 Task: Discover historical landmarks in Boston, Massachusetts, and Philadelphia, Pennsylvania.
Action: Mouse moved to (147, 74)
Screenshot: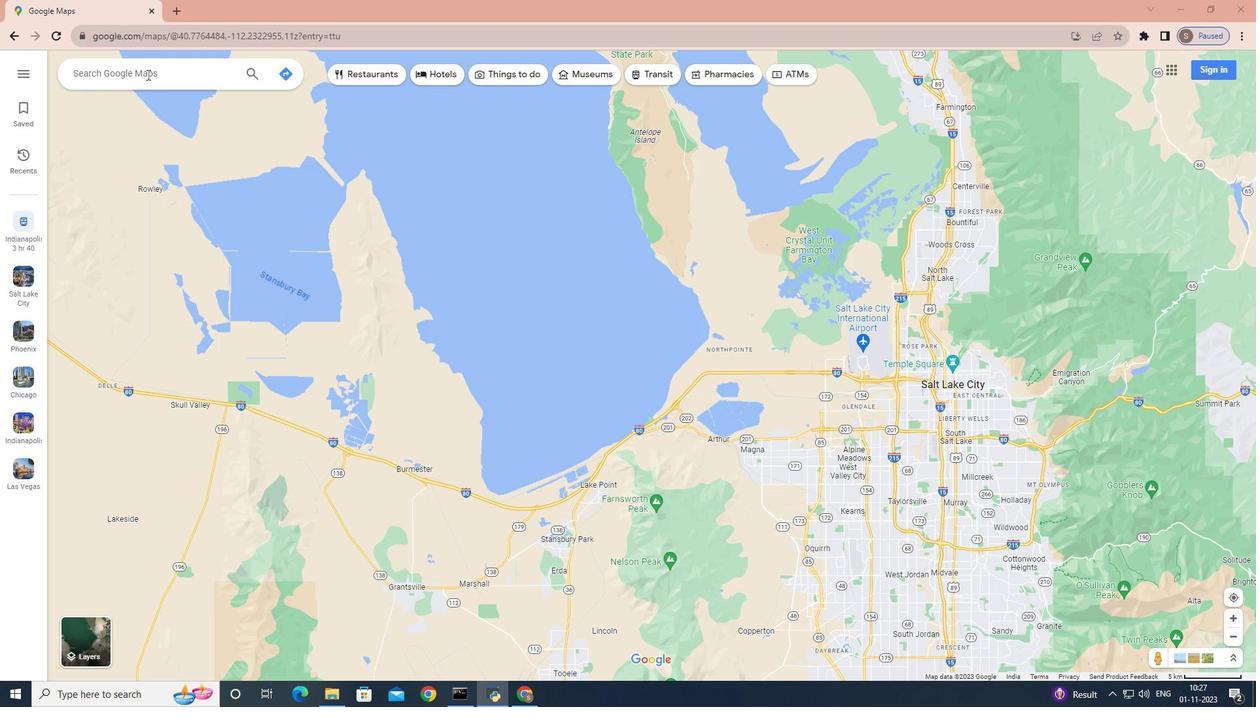 
Action: Mouse pressed left at (147, 74)
Screenshot: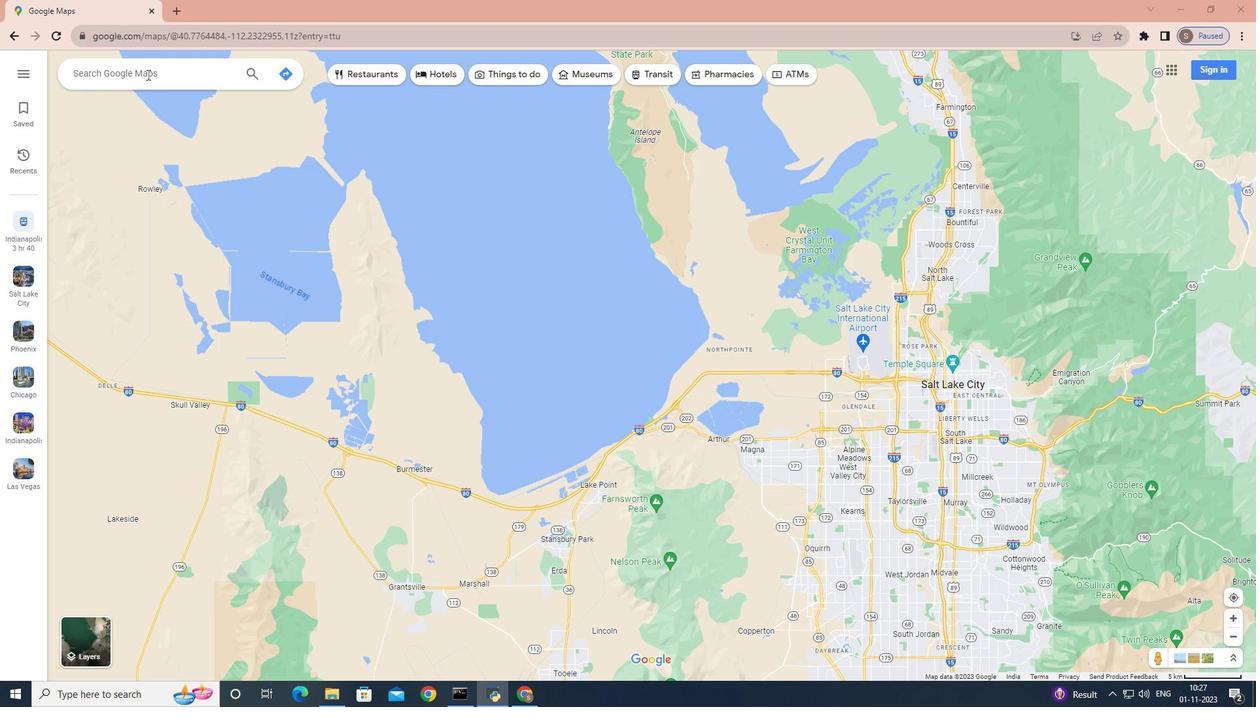 
Action: Key pressed <Key.shift_r>Boston,<Key.space><Key.shift_r>Masa<Key.backspace>sachusetts<Key.enter>
Screenshot: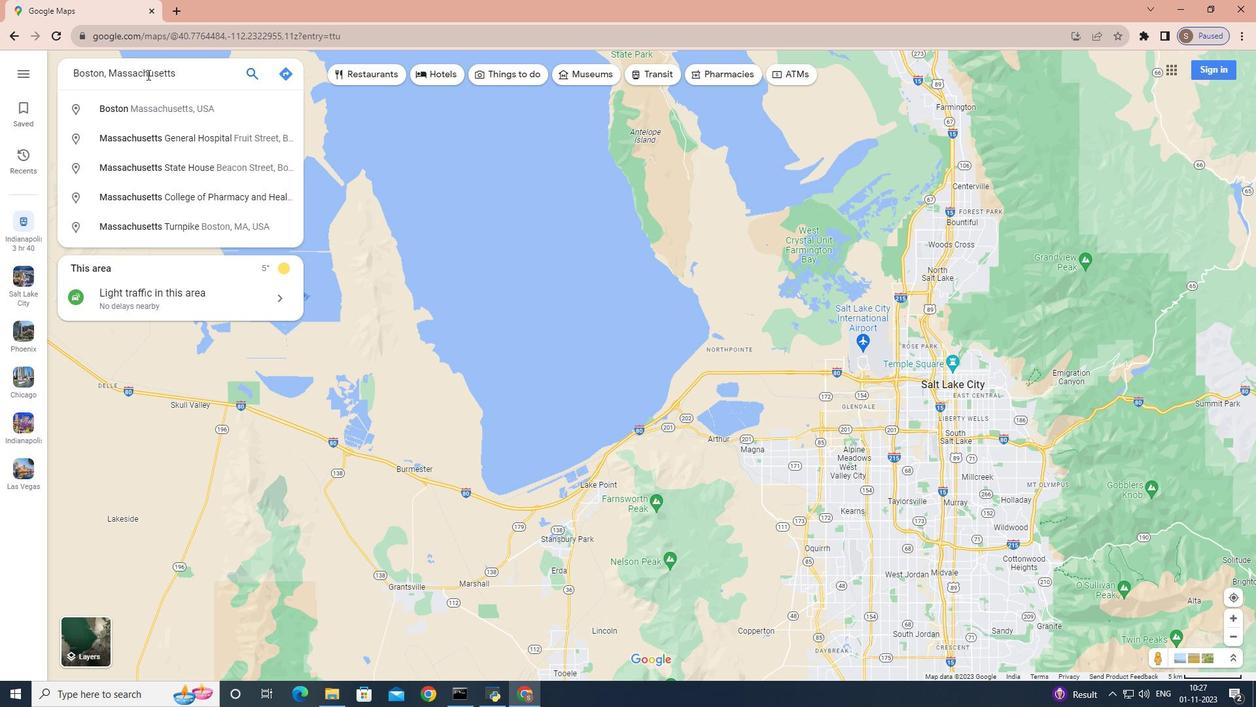 
Action: Mouse moved to (180, 293)
Screenshot: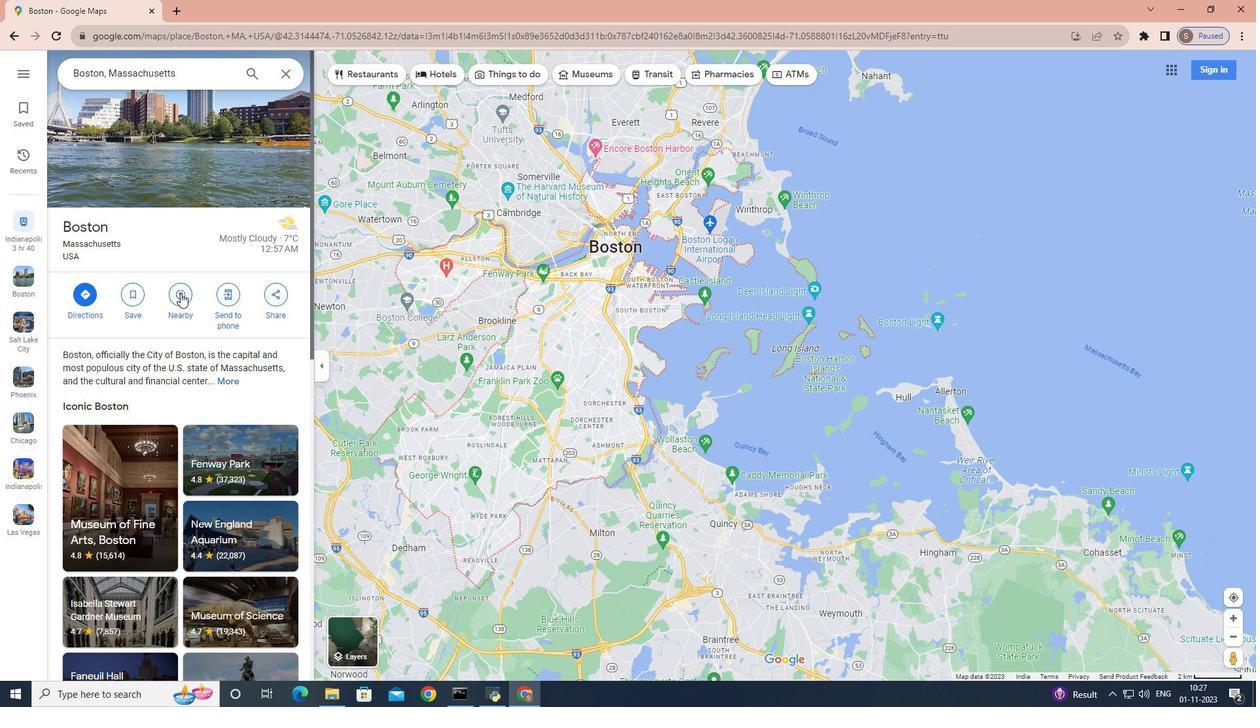 
Action: Mouse pressed left at (180, 293)
Screenshot: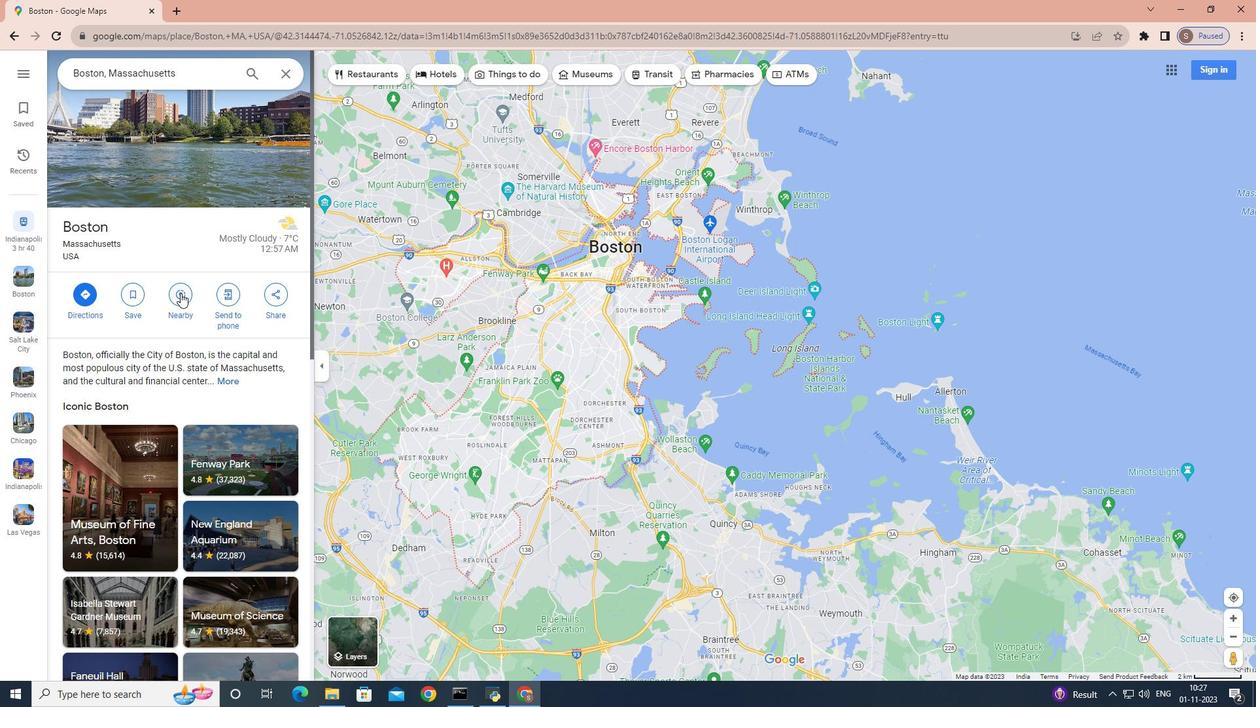 
Action: Key pressed historical<Key.space>landmarks
Screenshot: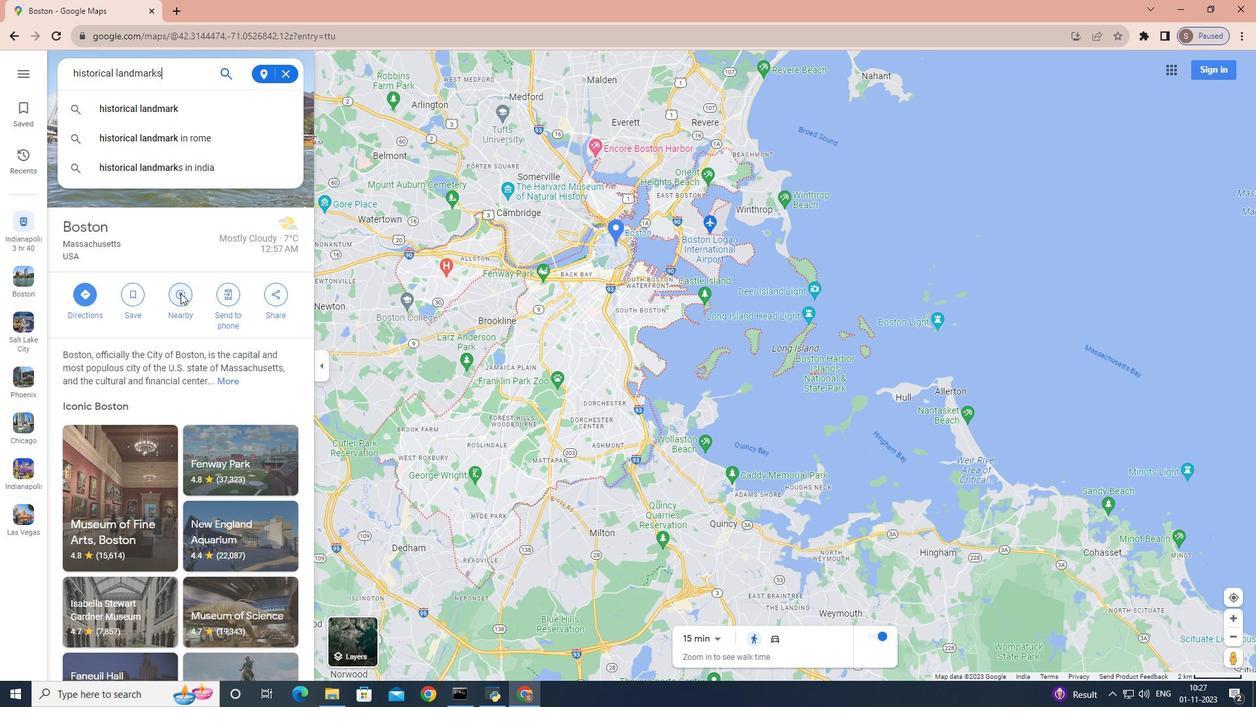 
Action: Mouse moved to (236, 281)
Screenshot: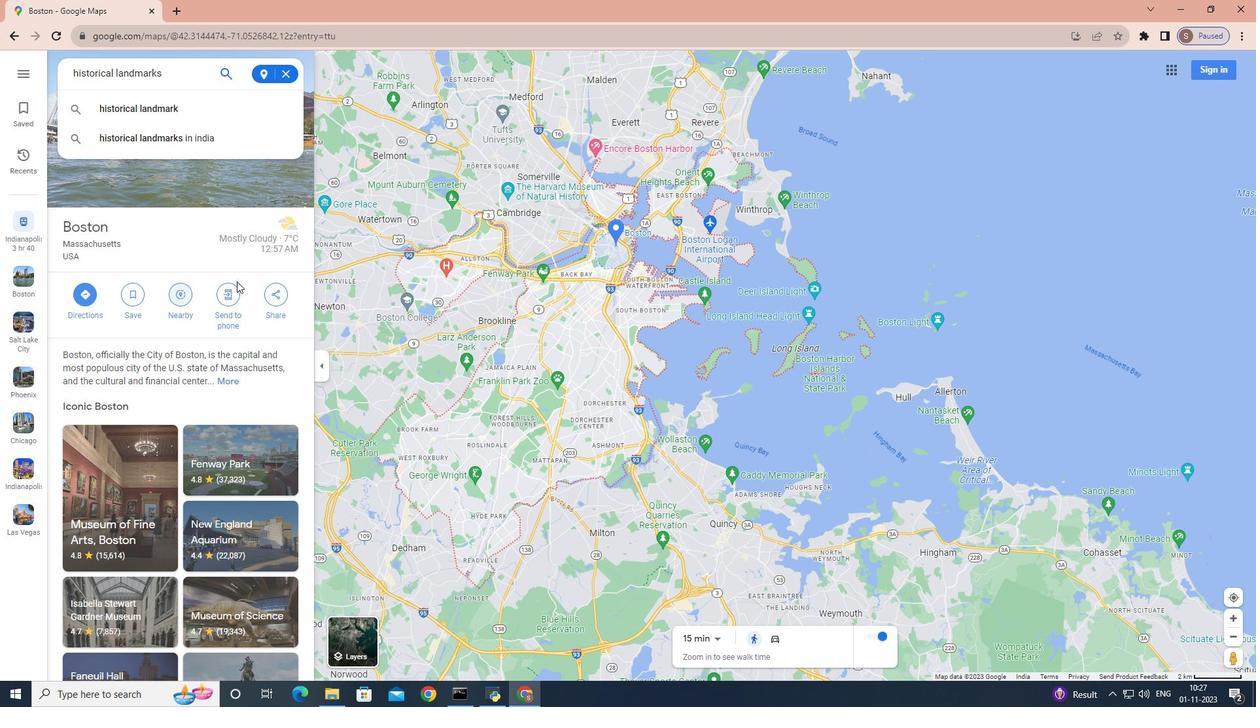 
Action: Key pressed <Key.enter>
Screenshot: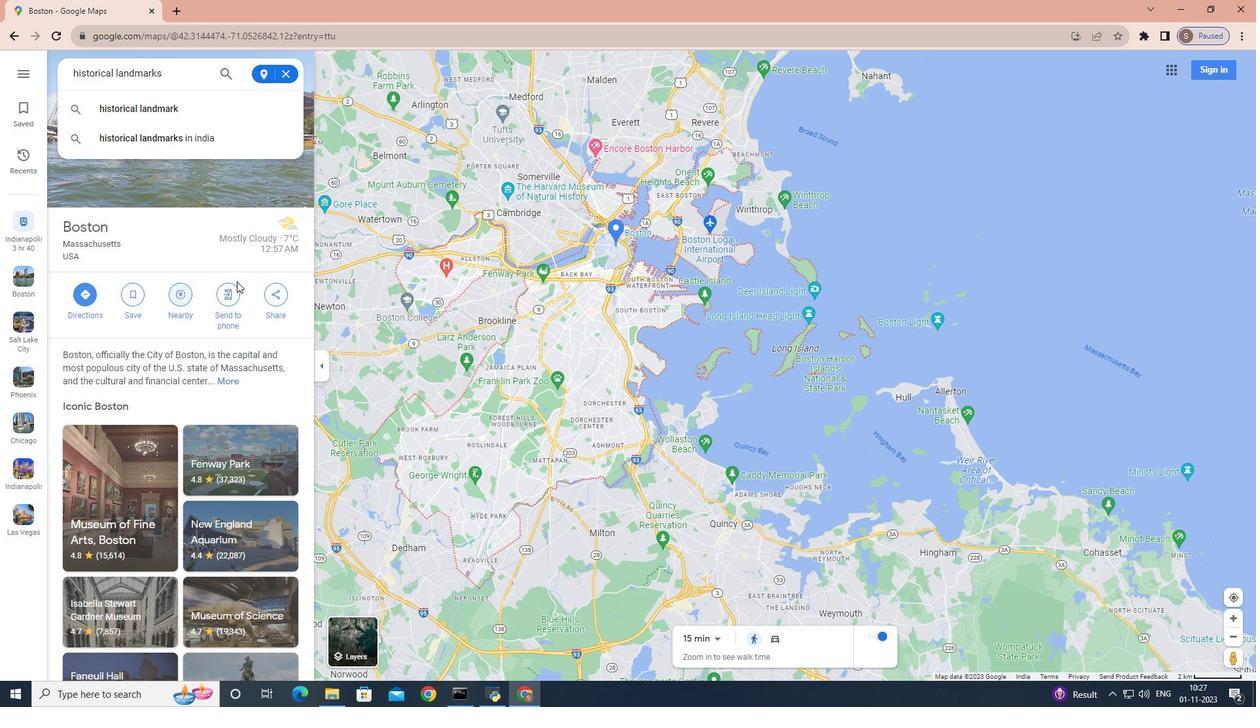 
Action: Mouse moved to (286, 75)
Screenshot: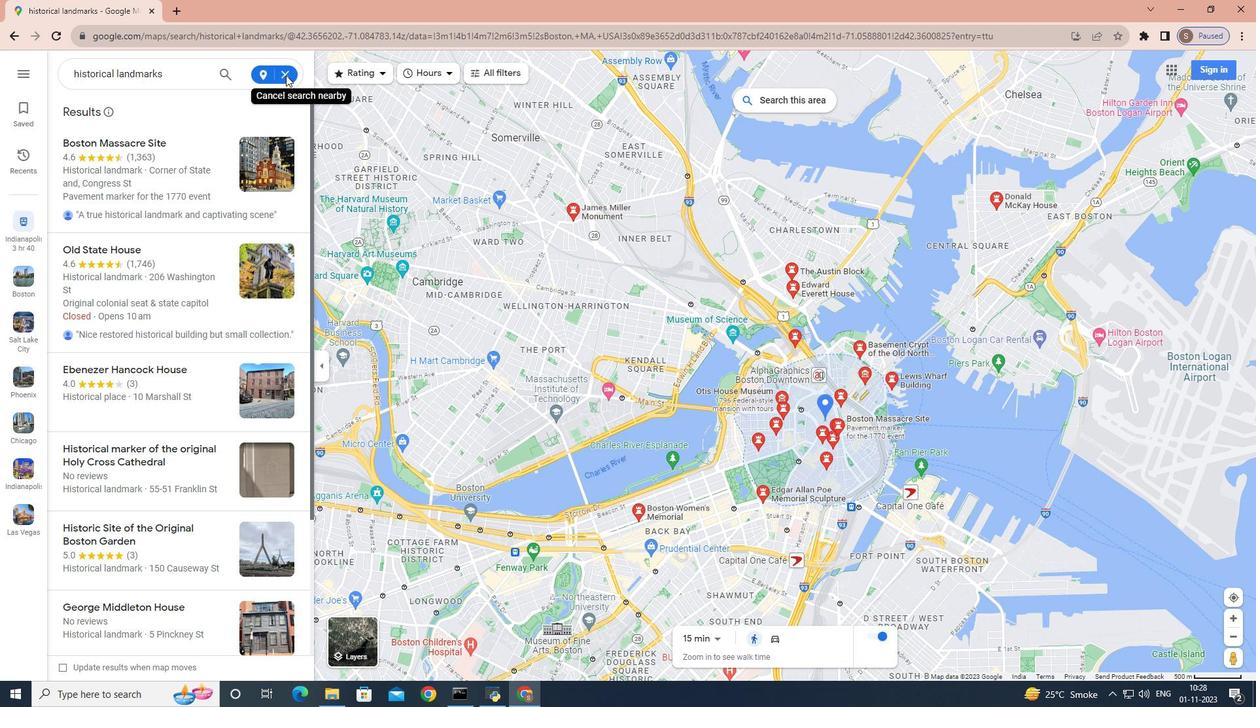 
Action: Mouse pressed left at (286, 75)
Screenshot: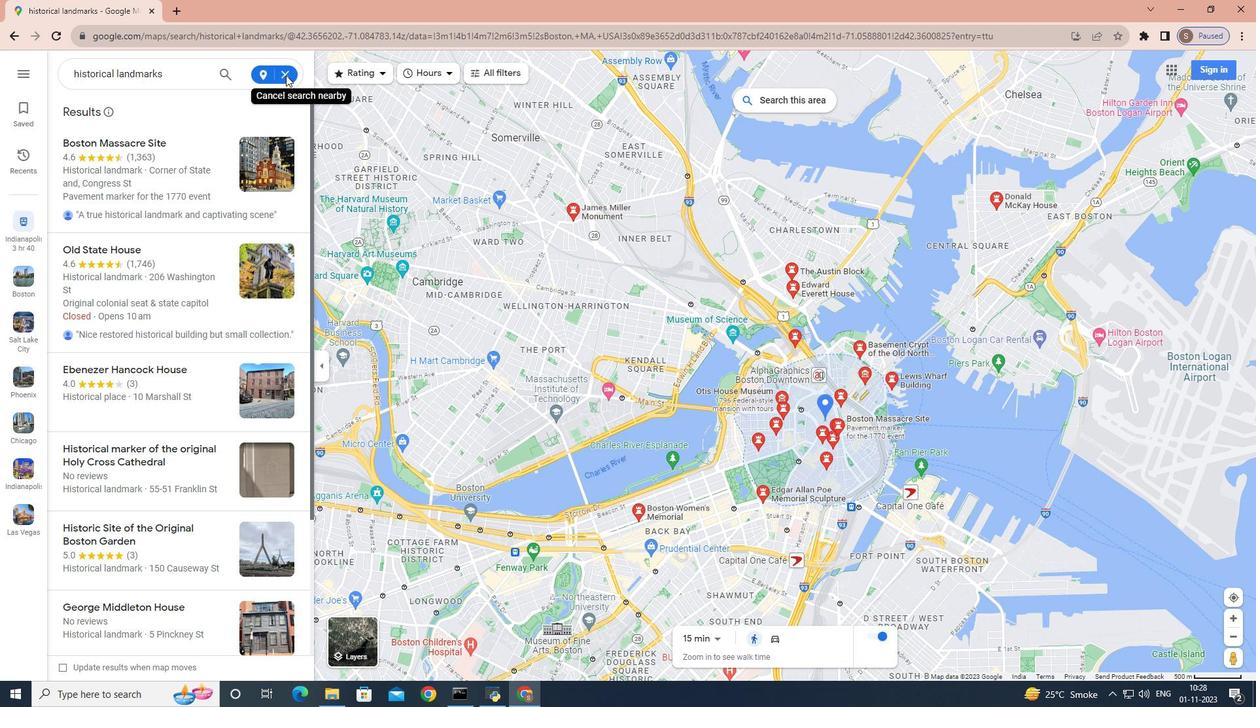 
Action: Mouse moved to (288, 77)
Screenshot: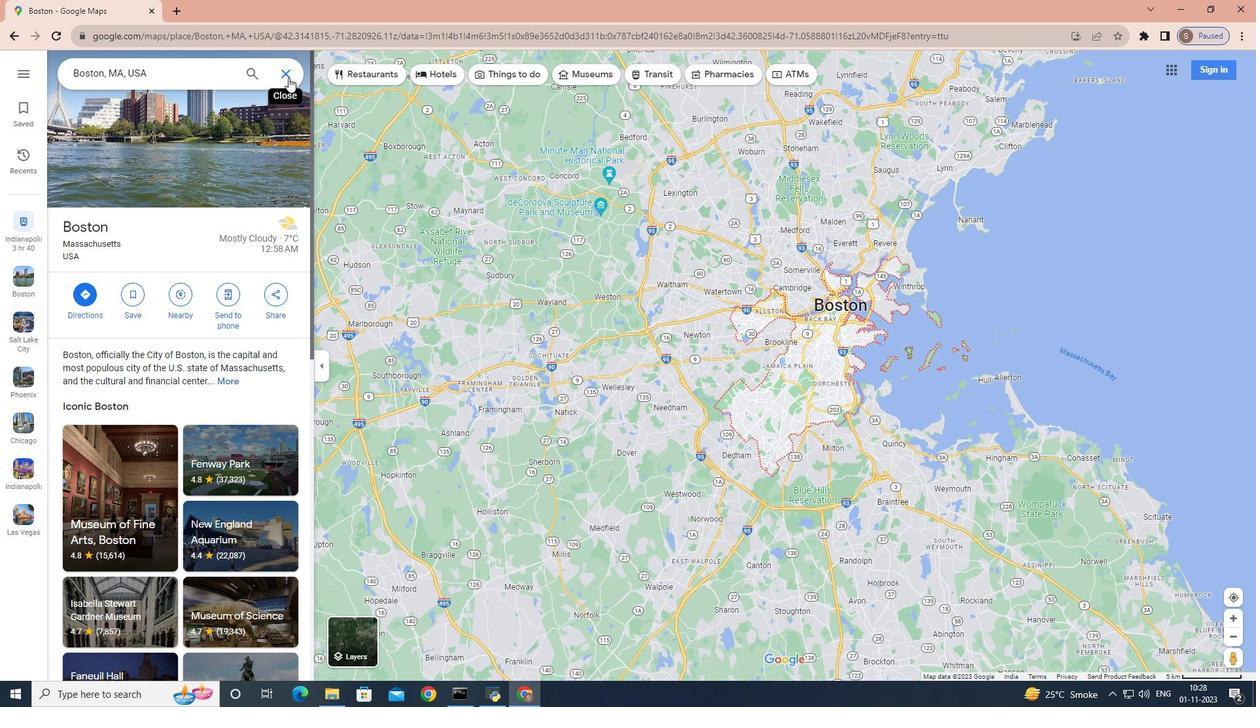 
Action: Mouse pressed left at (288, 77)
Screenshot: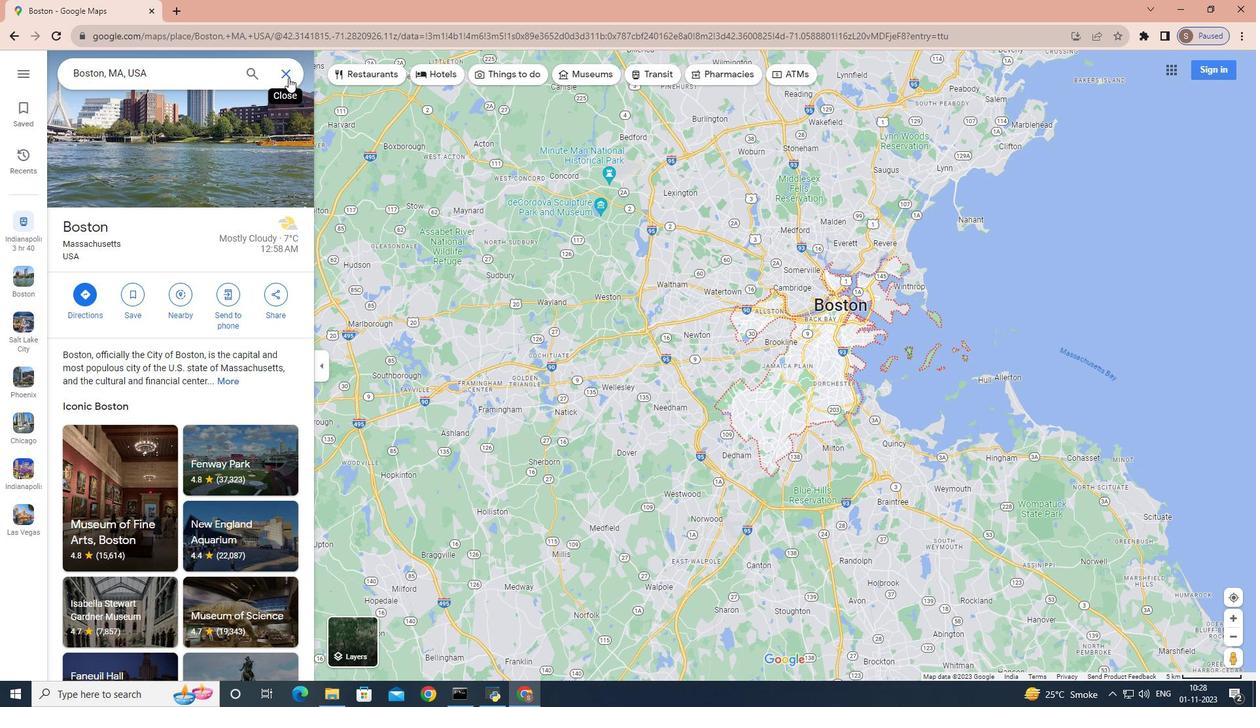 
Action: Mouse moved to (200, 74)
Screenshot: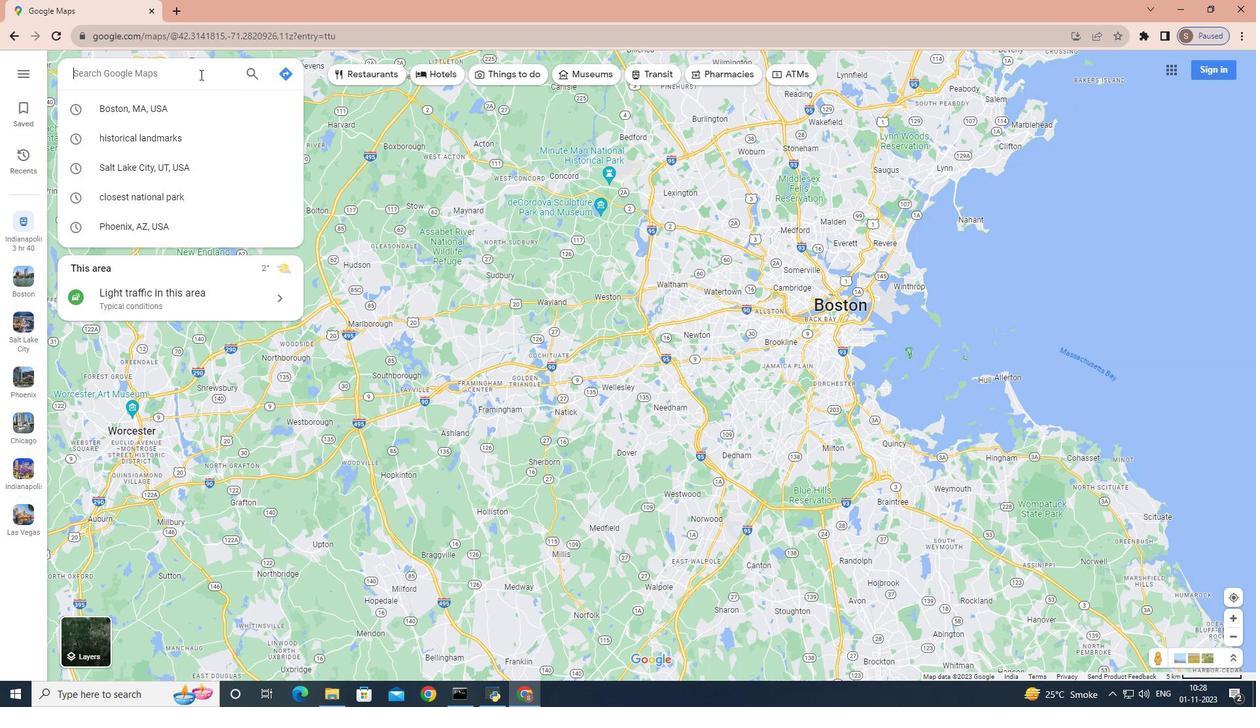
Action: Key pressed <Key.shift_r>Philadelphia,<Key.space><Key.shift_r>Pennsyvania
Screenshot: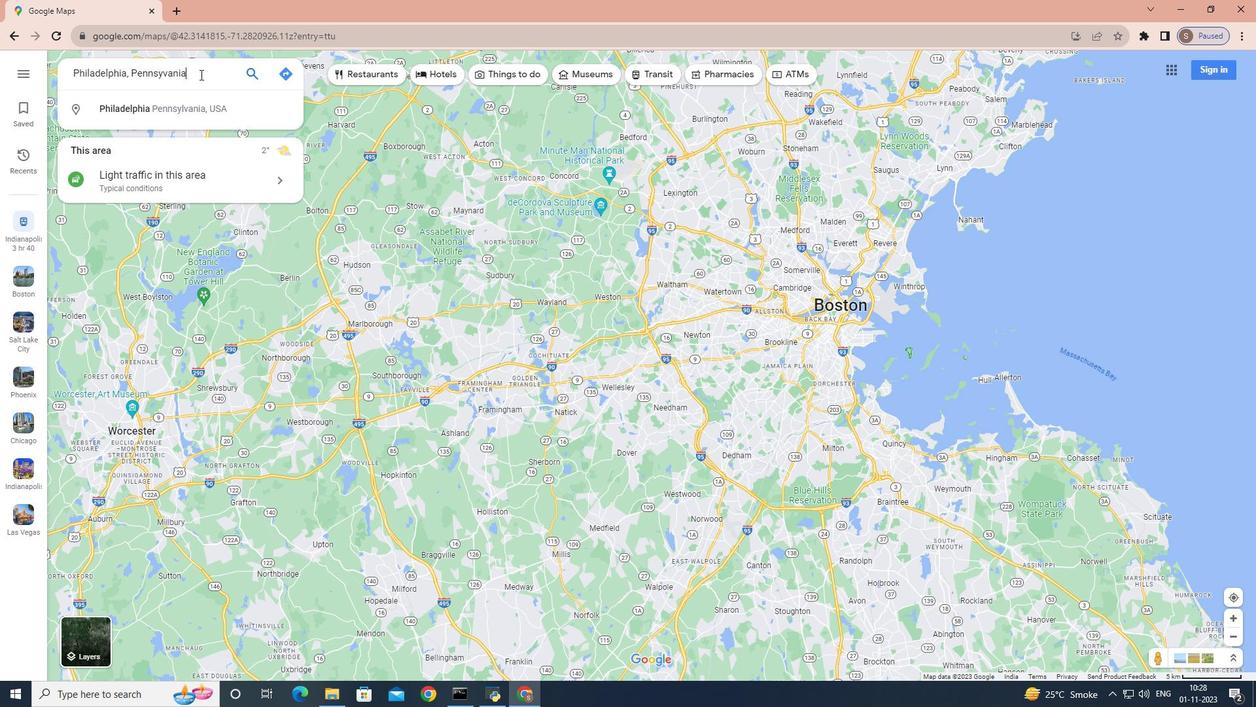 
Action: Mouse moved to (256, 67)
Screenshot: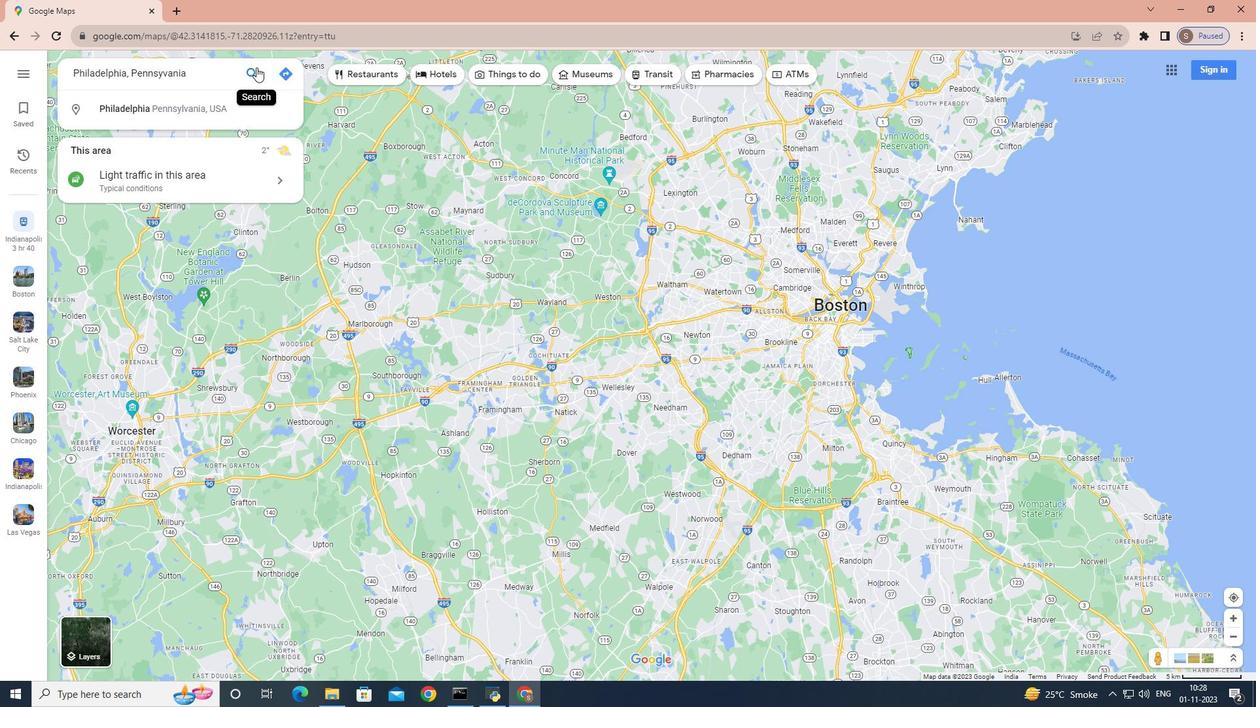 
Action: Mouse pressed left at (256, 67)
Screenshot: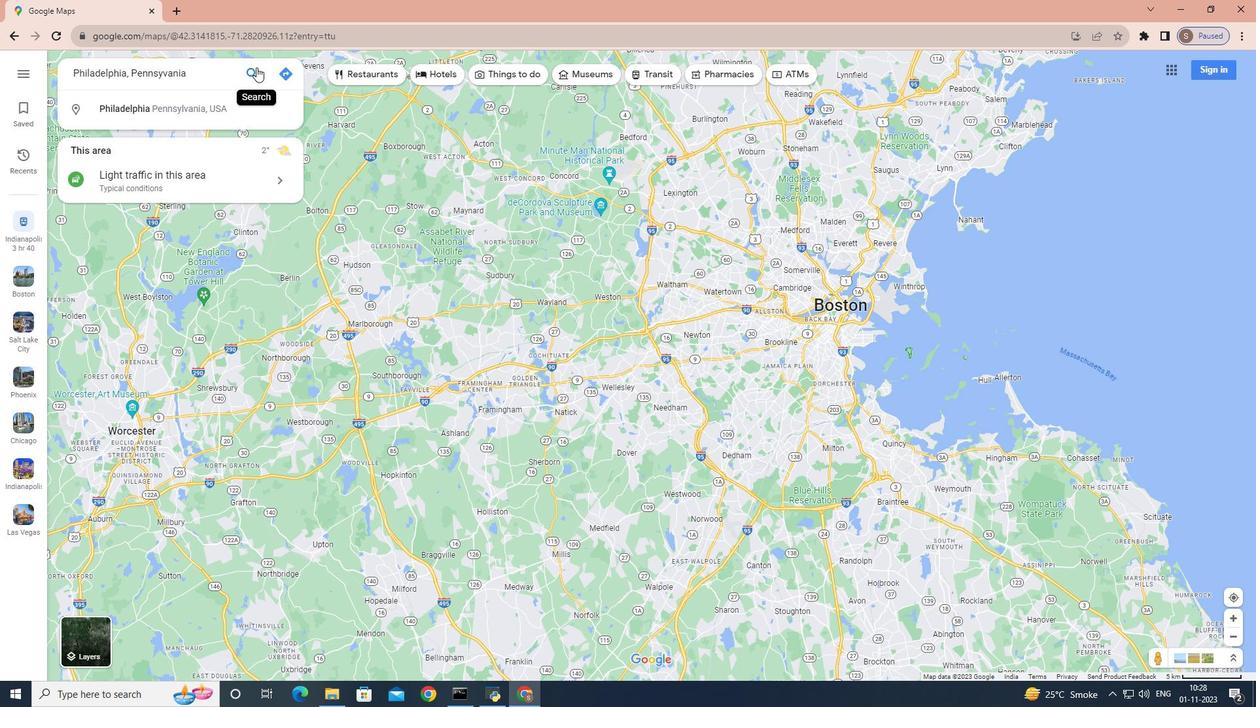 
Action: Mouse moved to (187, 297)
Screenshot: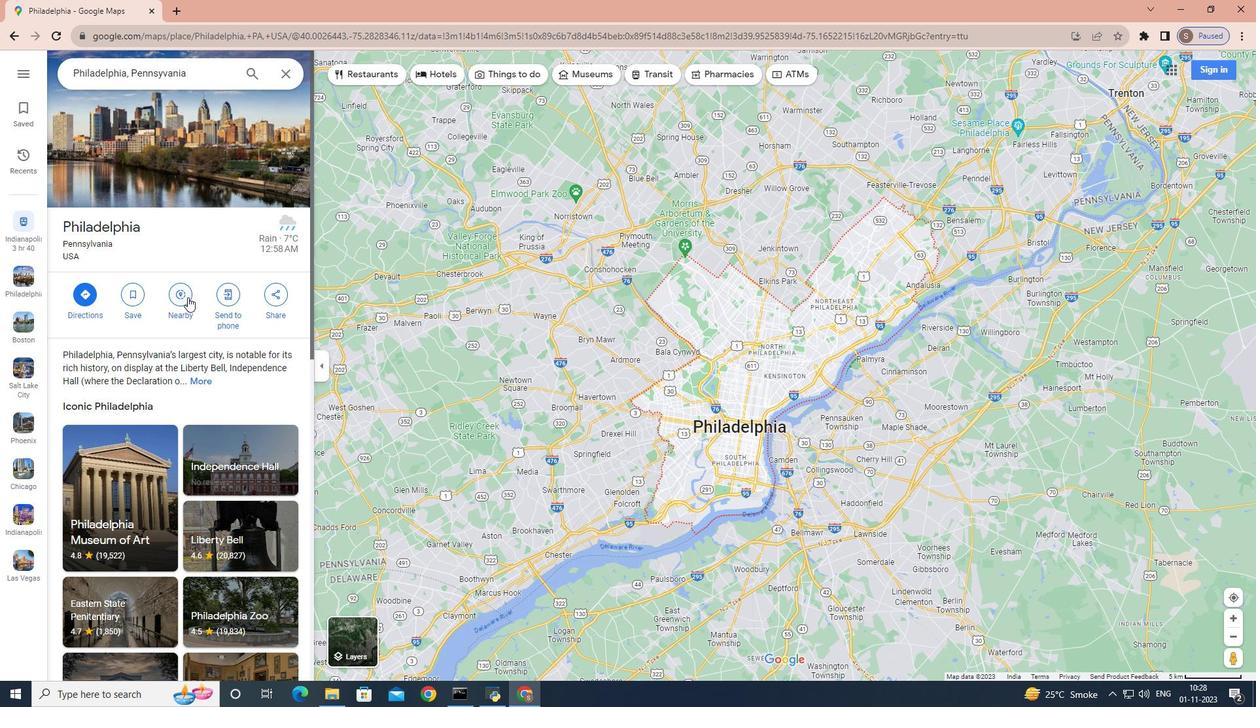 
Action: Mouse pressed left at (187, 297)
Screenshot: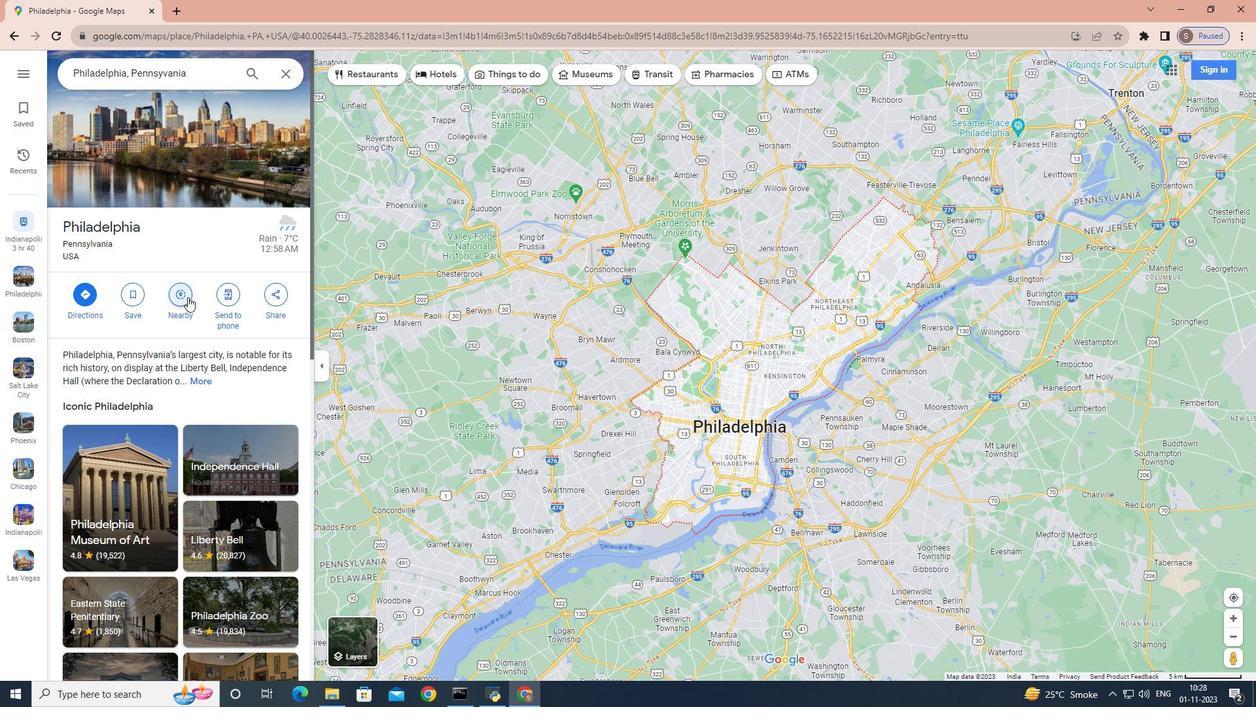 
Action: Key pressed historical<Key.space>landmarks
Screenshot: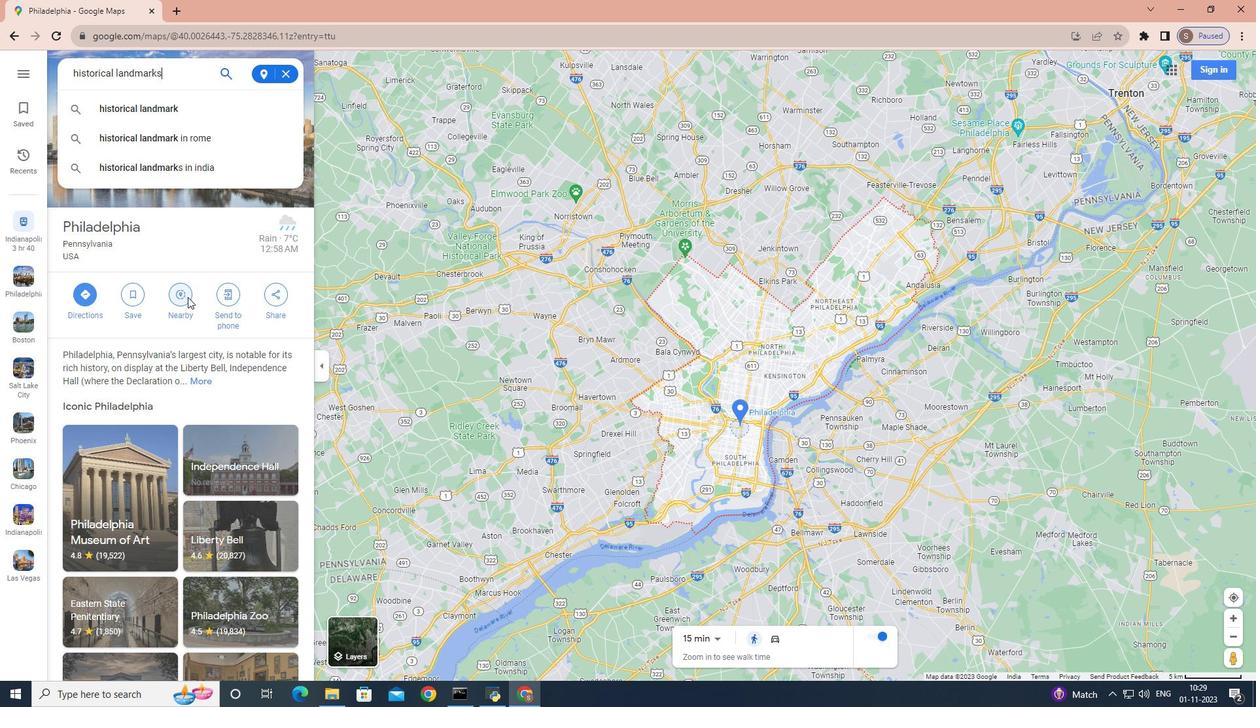 
Action: Mouse moved to (199, 296)
Screenshot: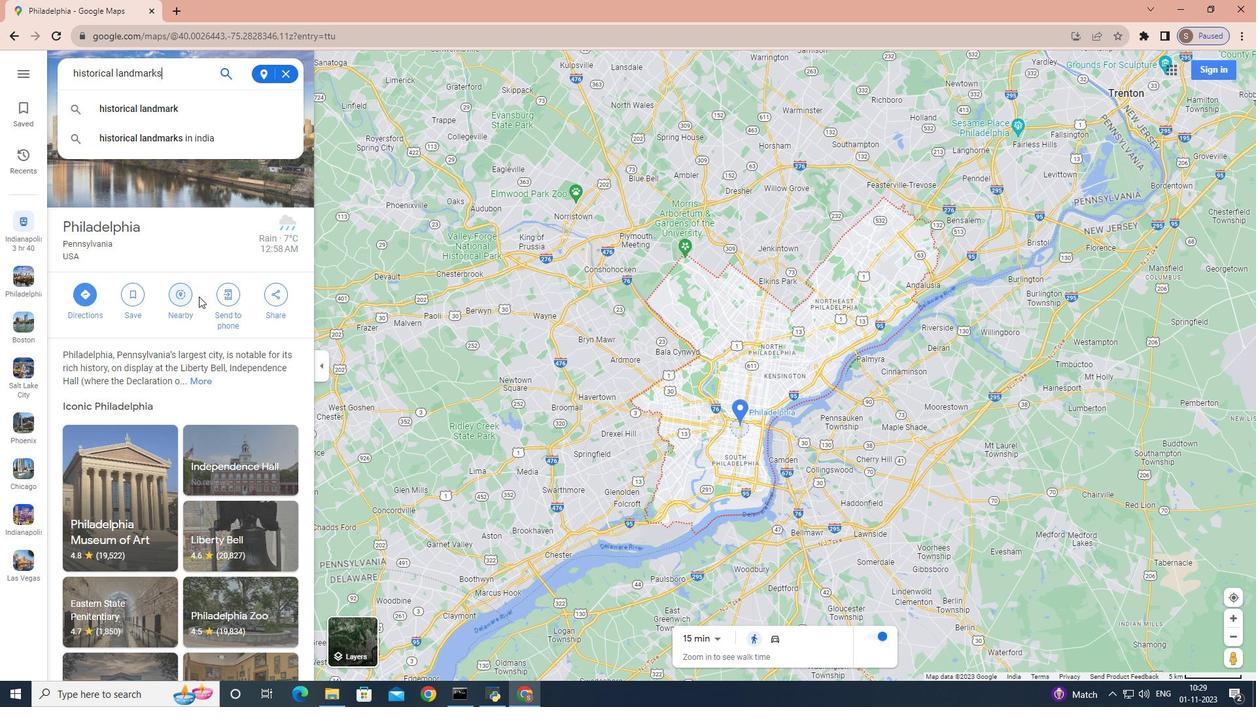 
Action: Key pressed <Key.enter>
Screenshot: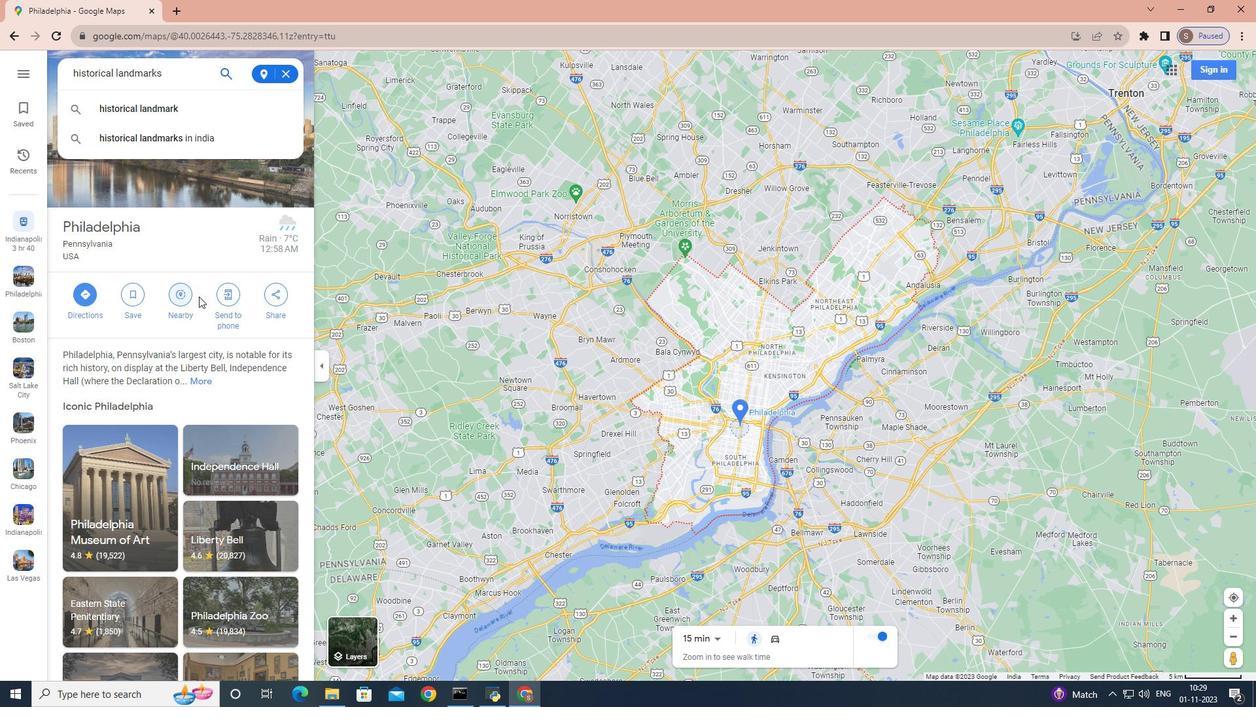 
Action: Mouse scrolled (199, 297) with delta (0, 0)
Screenshot: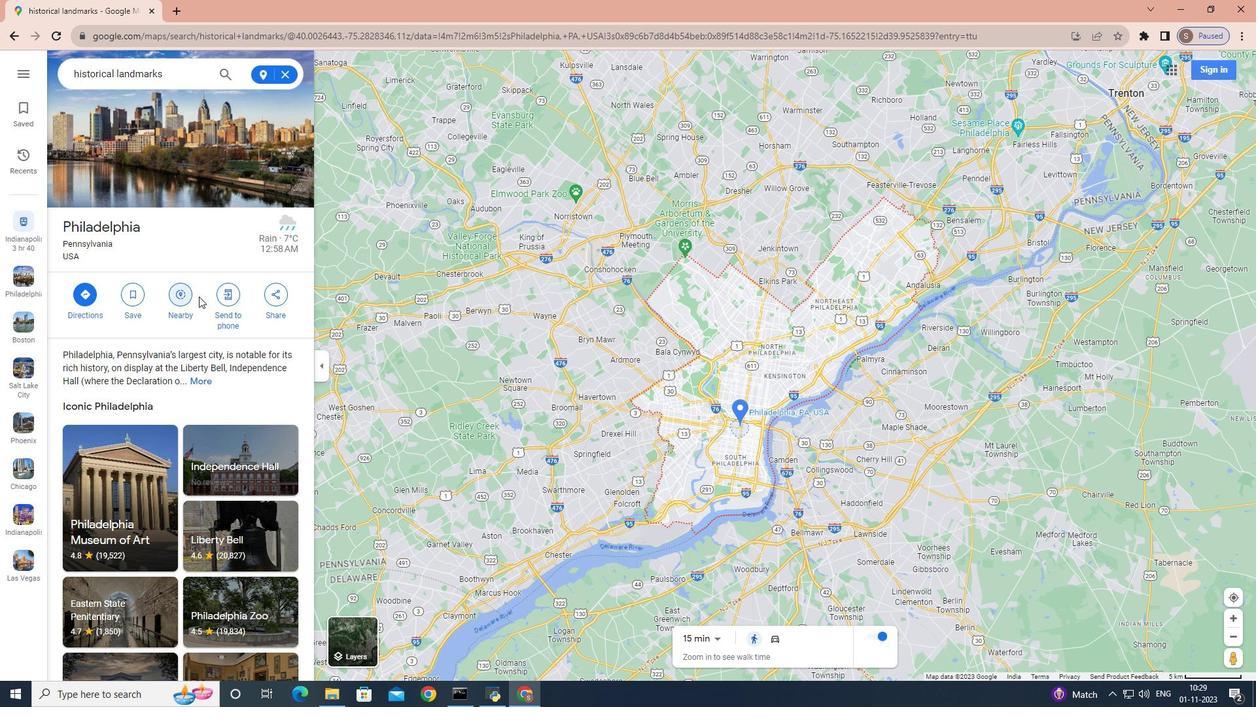 
Action: Mouse moved to (210, 305)
Screenshot: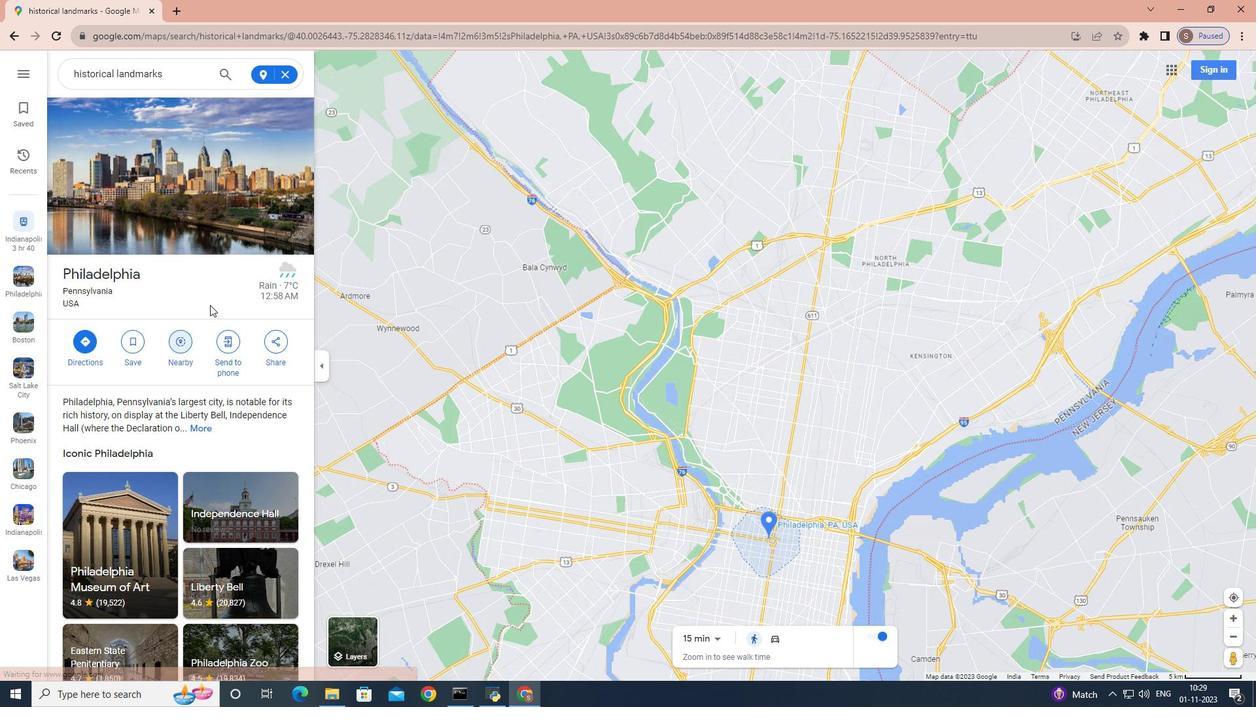 
Action: Mouse scrolled (210, 304) with delta (0, 0)
Screenshot: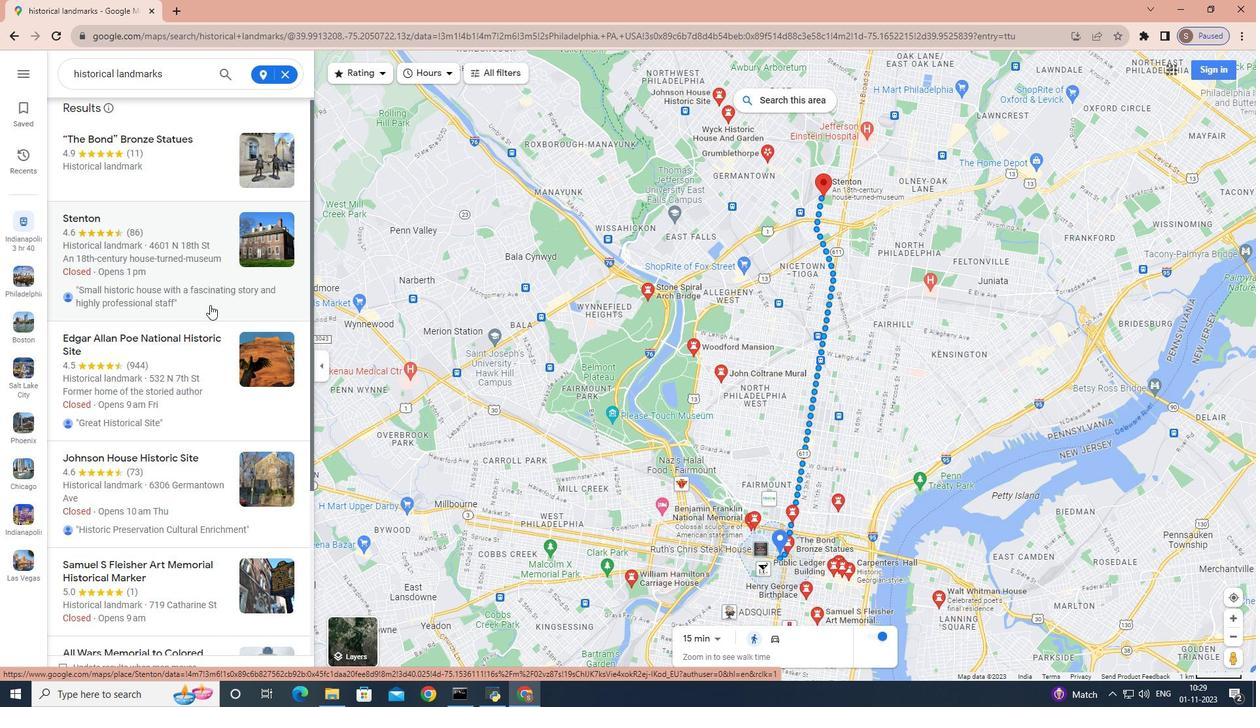 
Action: Mouse scrolled (210, 304) with delta (0, 0)
Screenshot: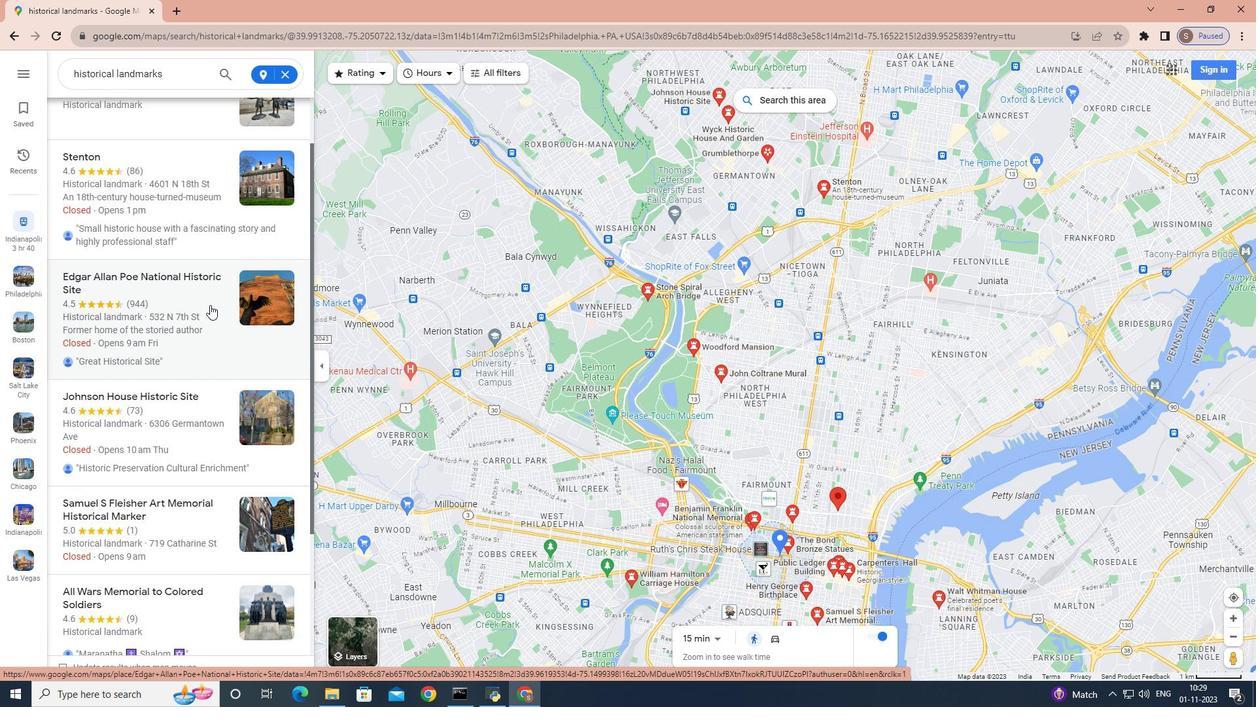 
